 Task: Add a dependency to the task Create a new website for a non-profit organization , the existing task  Implement a new digital asset management (DAM) system for a company in the project AgileEagle
Action: Mouse moved to (486, 365)
Screenshot: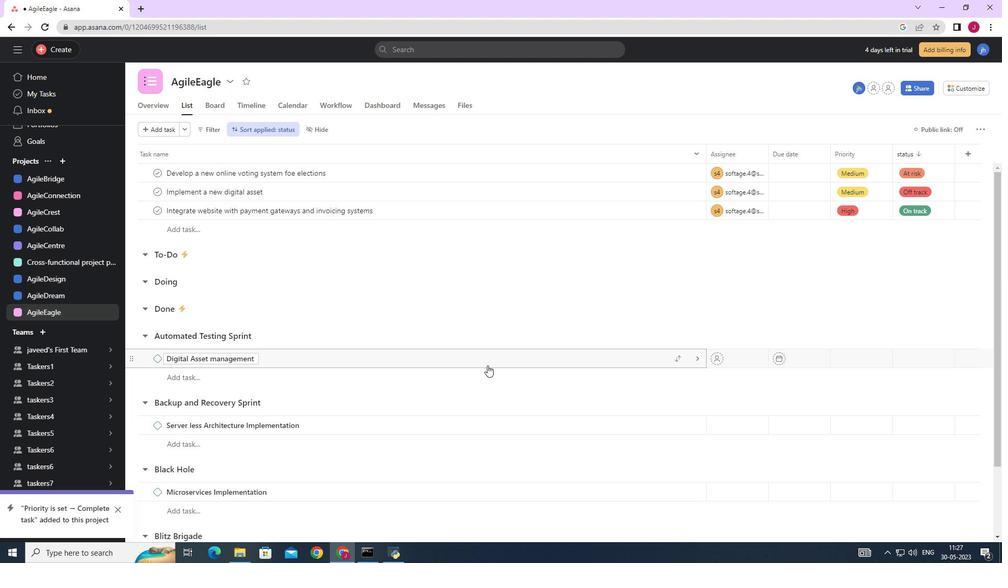 
Action: Mouse scrolled (486, 366) with delta (0, 0)
Screenshot: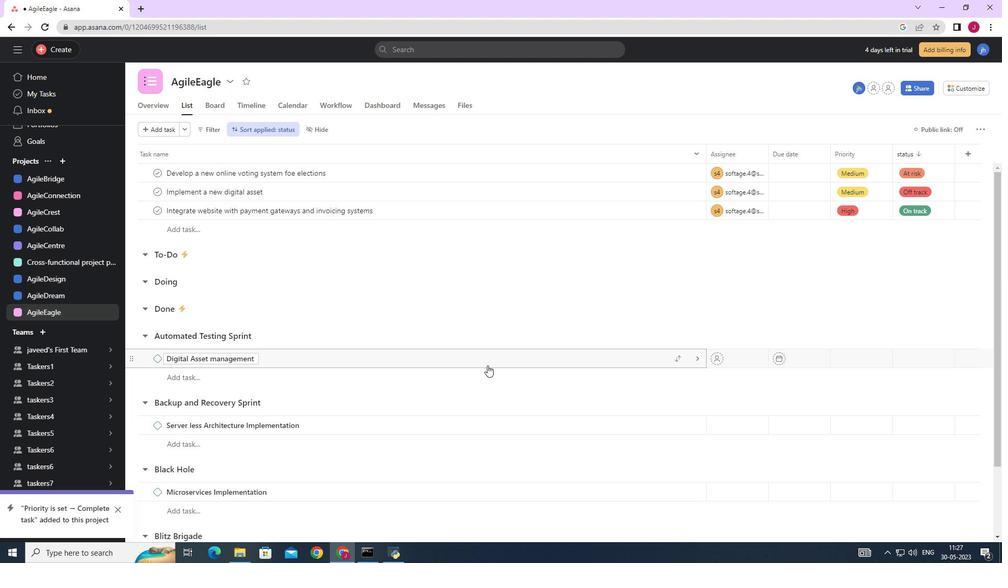
Action: Mouse scrolled (486, 366) with delta (0, 0)
Screenshot: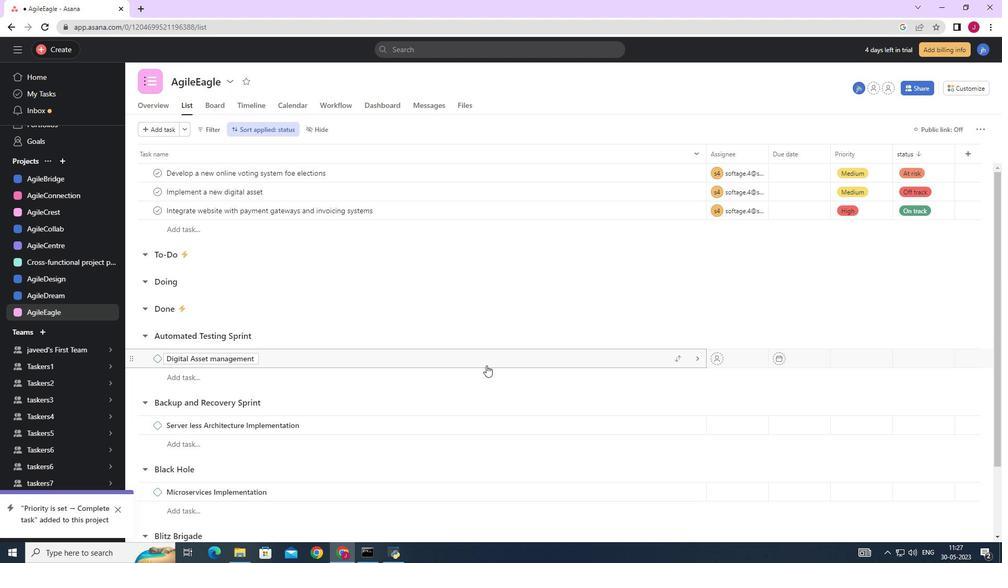 
Action: Mouse moved to (484, 360)
Screenshot: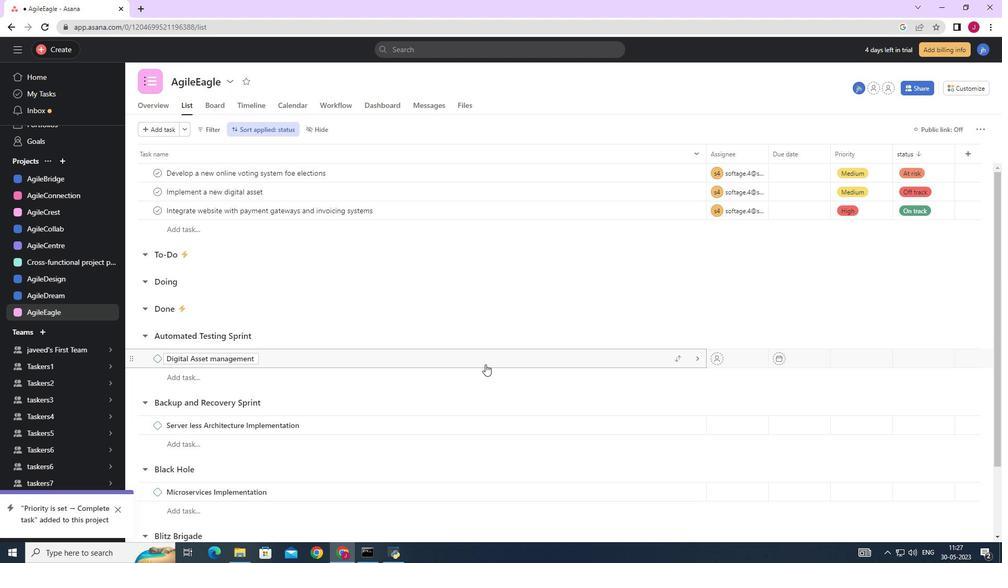 
Action: Mouse scrolled (484, 359) with delta (0, 0)
Screenshot: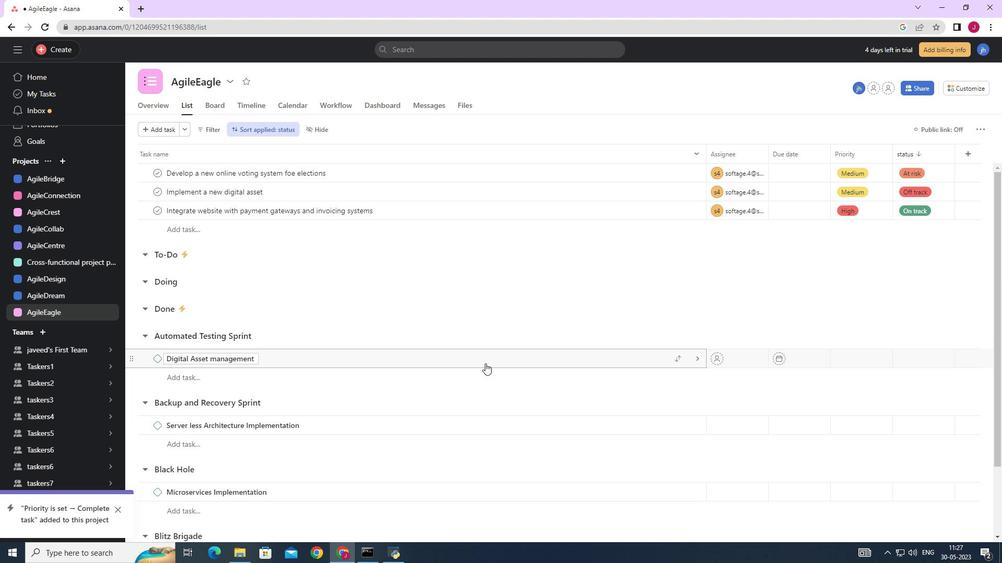 
Action: Mouse scrolled (484, 359) with delta (0, 0)
Screenshot: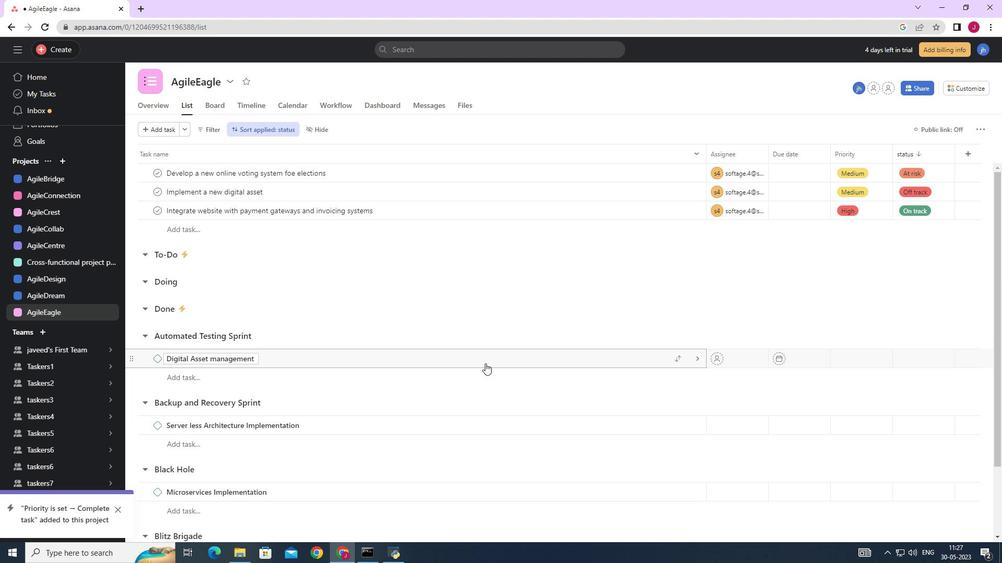
Action: Mouse scrolled (484, 359) with delta (0, 0)
Screenshot: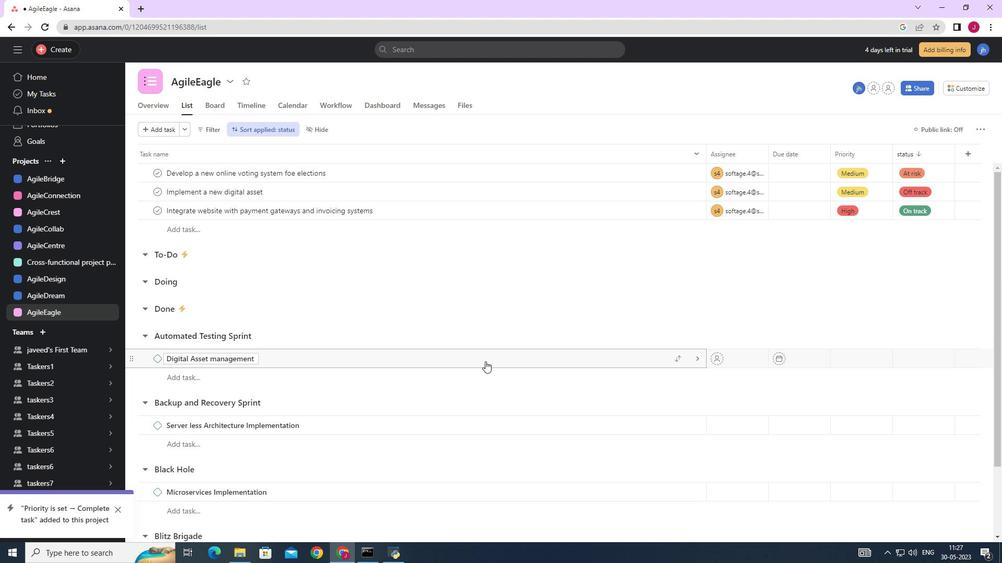 
Action: Mouse scrolled (484, 359) with delta (0, 0)
Screenshot: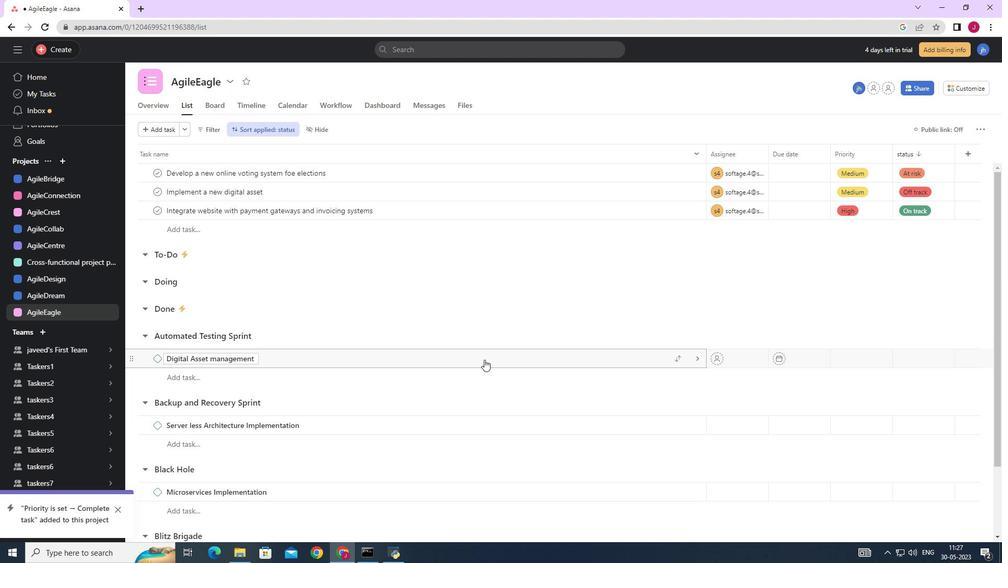 
Action: Mouse scrolled (484, 359) with delta (0, 0)
Screenshot: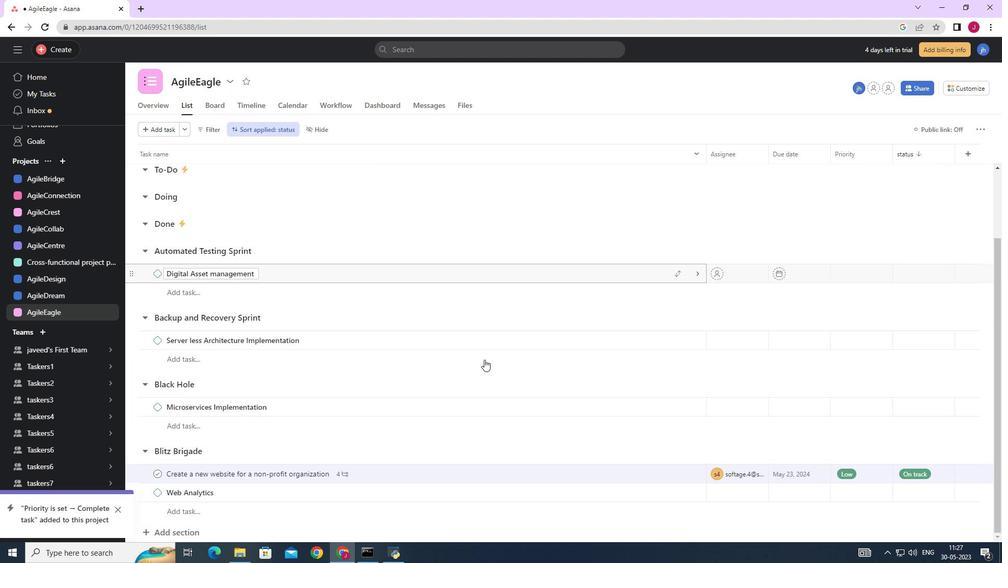 
Action: Mouse scrolled (484, 359) with delta (0, 0)
Screenshot: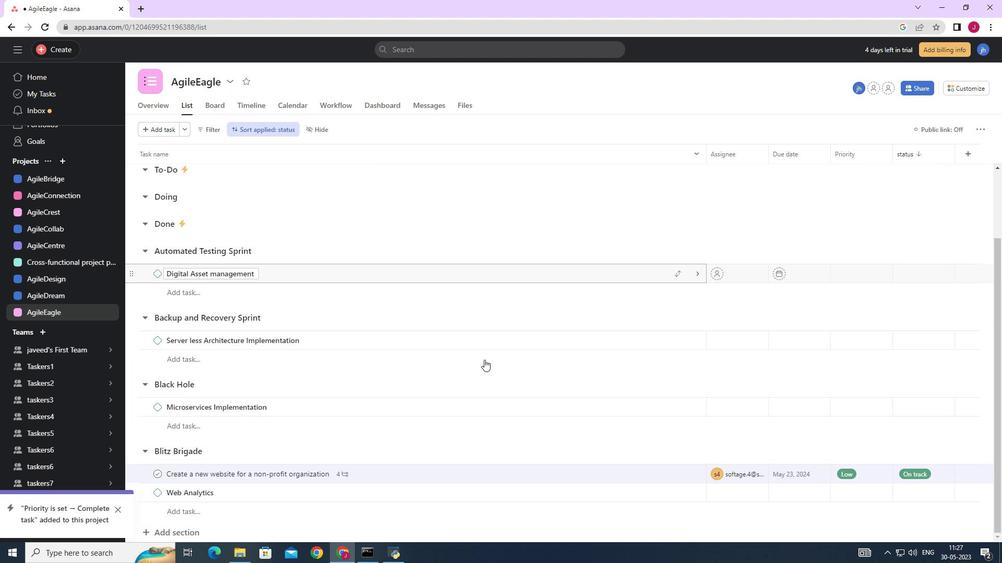 
Action: Mouse scrolled (484, 359) with delta (0, 0)
Screenshot: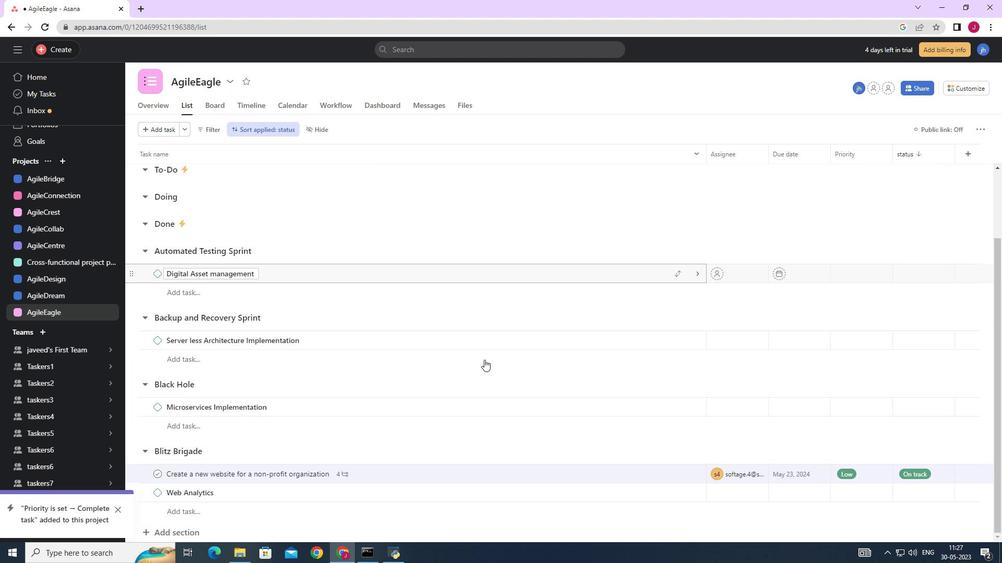 
Action: Mouse scrolled (484, 359) with delta (0, 0)
Screenshot: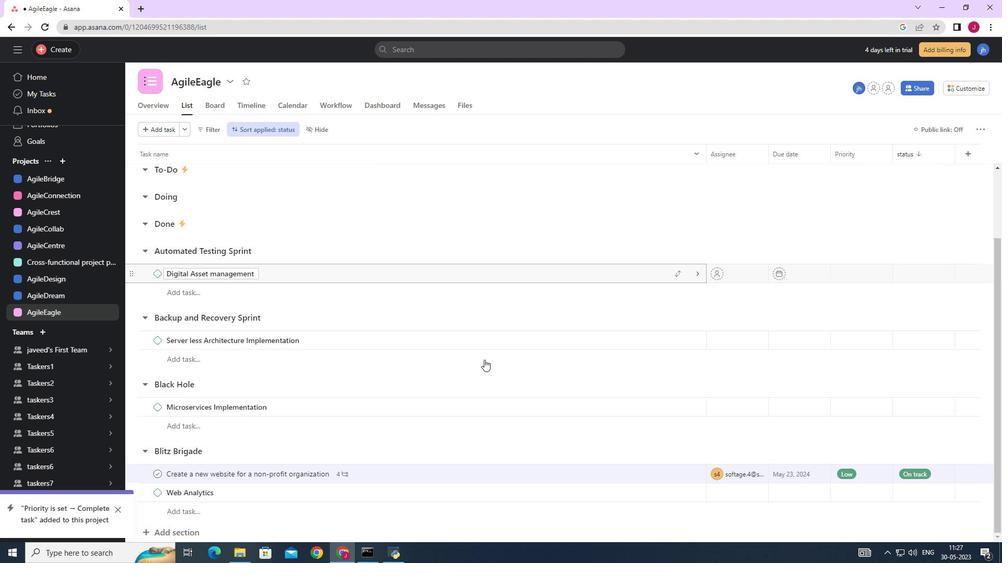 
Action: Mouse scrolled (484, 359) with delta (0, 0)
Screenshot: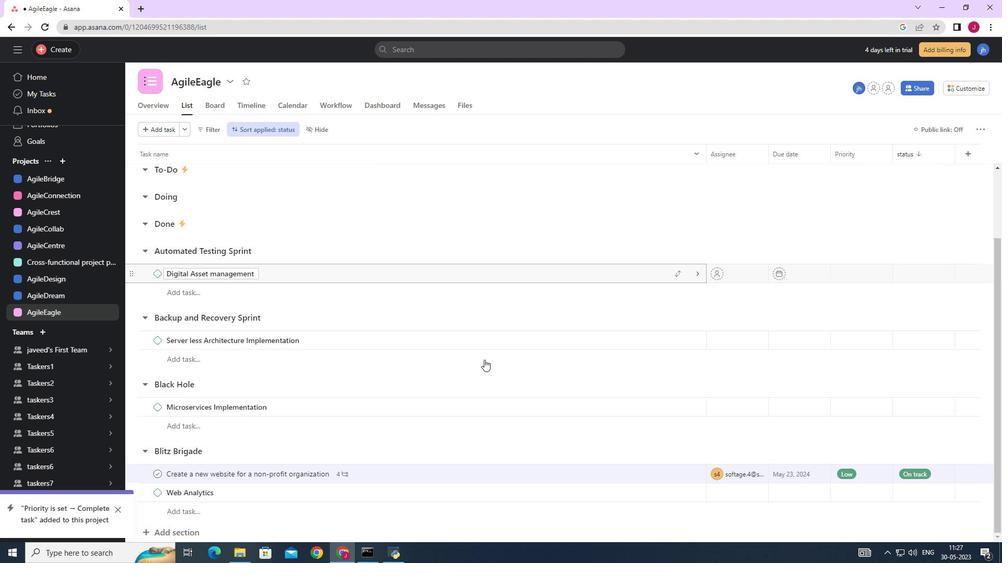 
Action: Mouse moved to (655, 475)
Screenshot: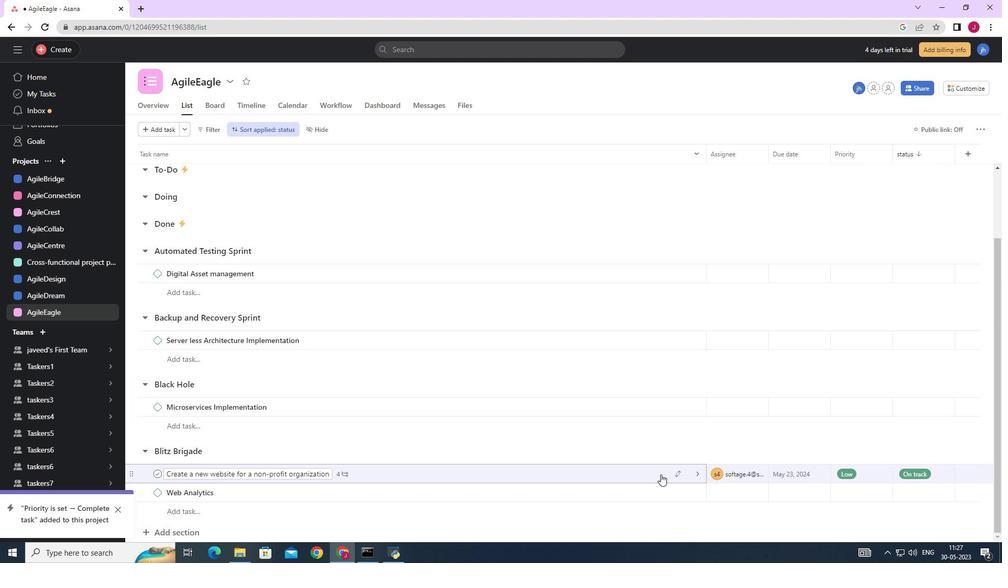 
Action: Mouse pressed left at (655, 475)
Screenshot: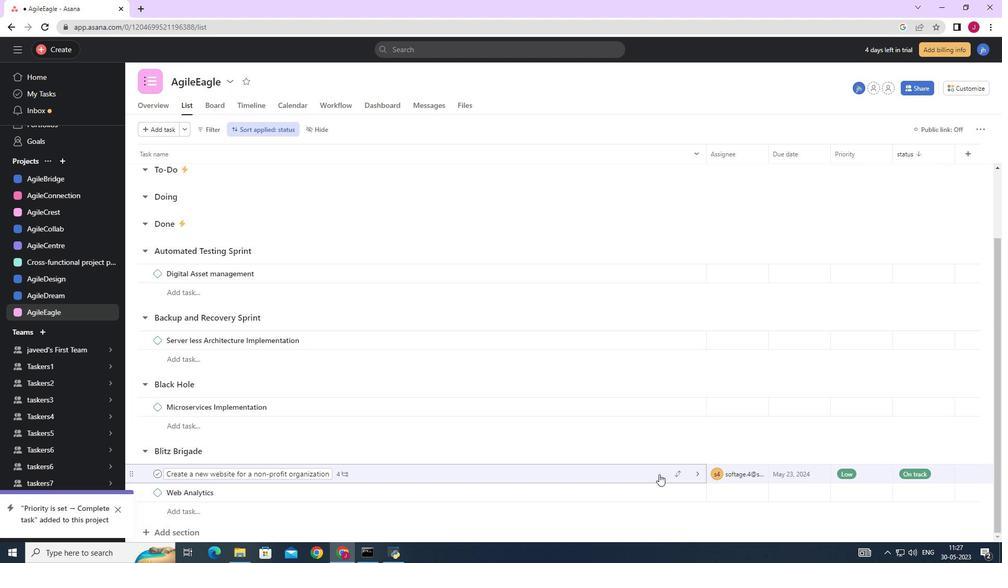 
Action: Mouse moved to (740, 380)
Screenshot: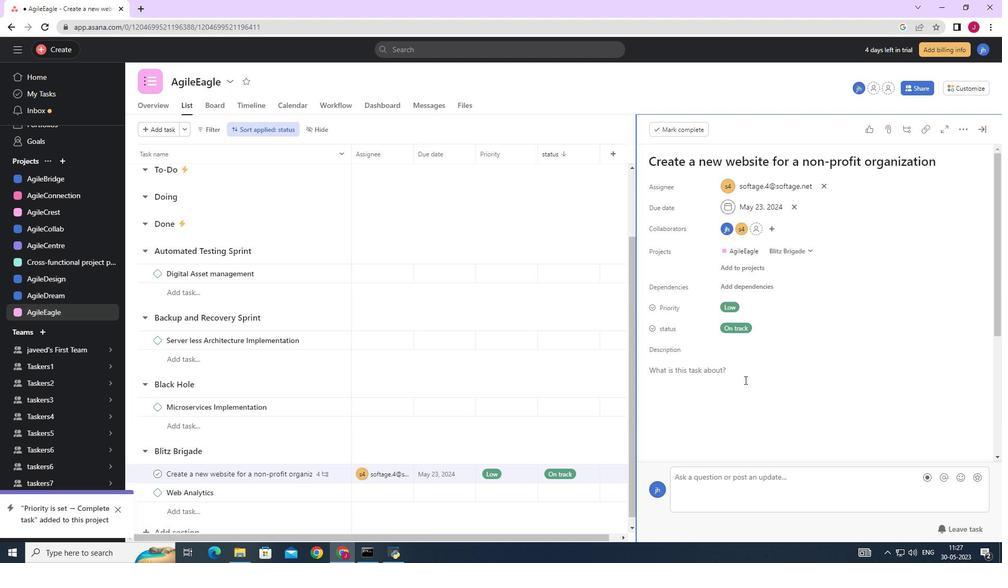 
Action: Mouse scrolled (741, 380) with delta (0, 0)
Screenshot: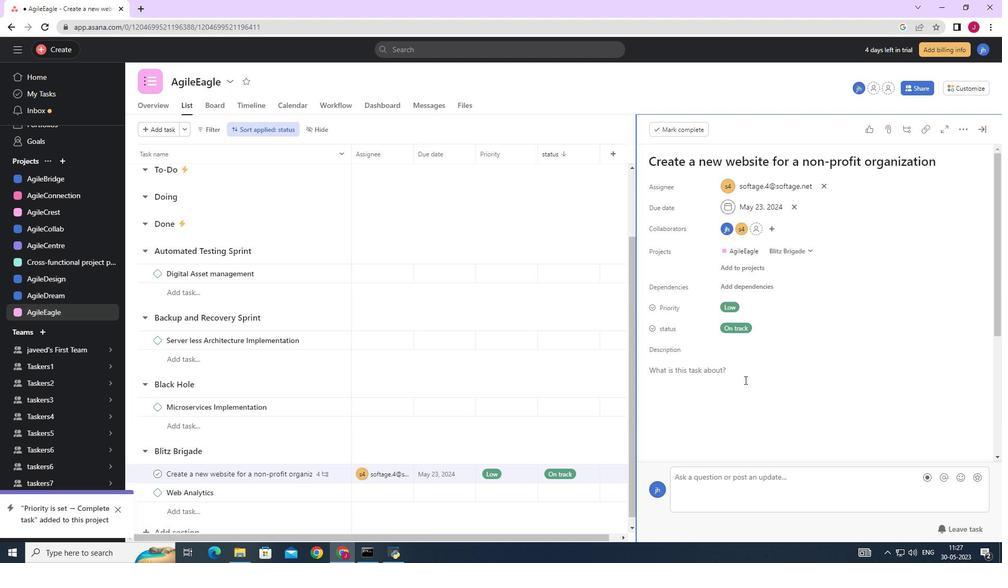 
Action: Mouse scrolled (740, 380) with delta (0, 0)
Screenshot: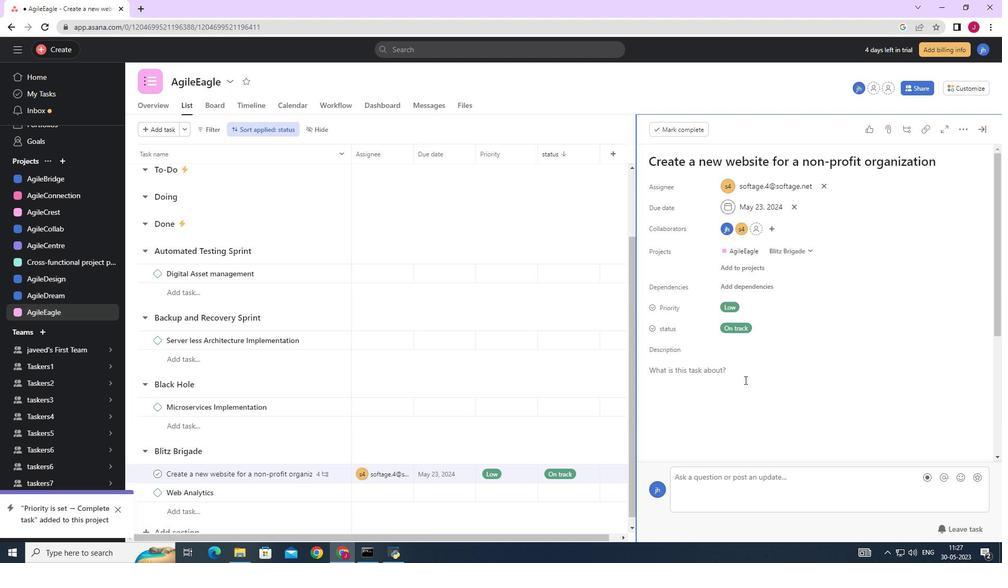 
Action: Mouse moved to (740, 380)
Screenshot: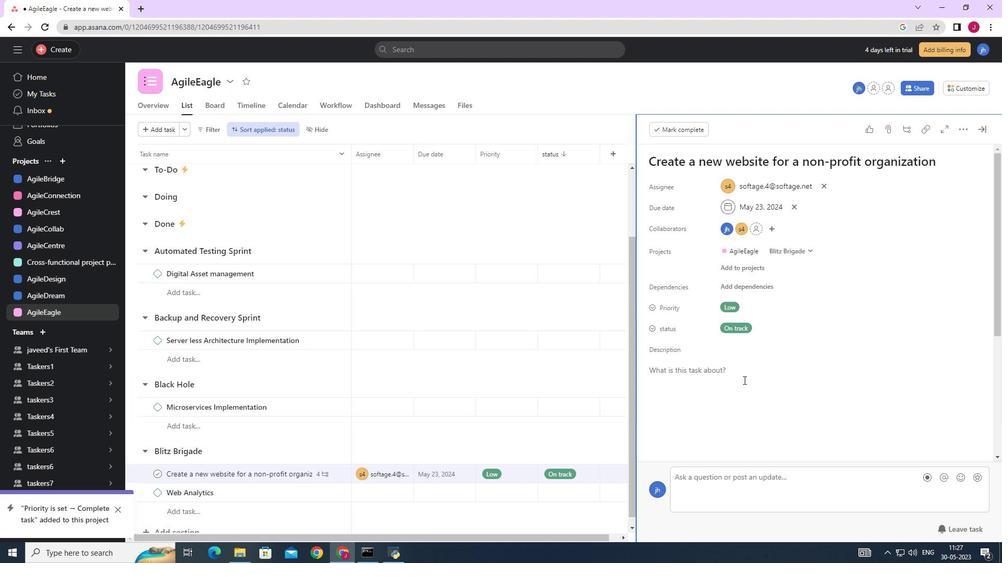 
Action: Mouse scrolled (740, 380) with delta (0, 0)
Screenshot: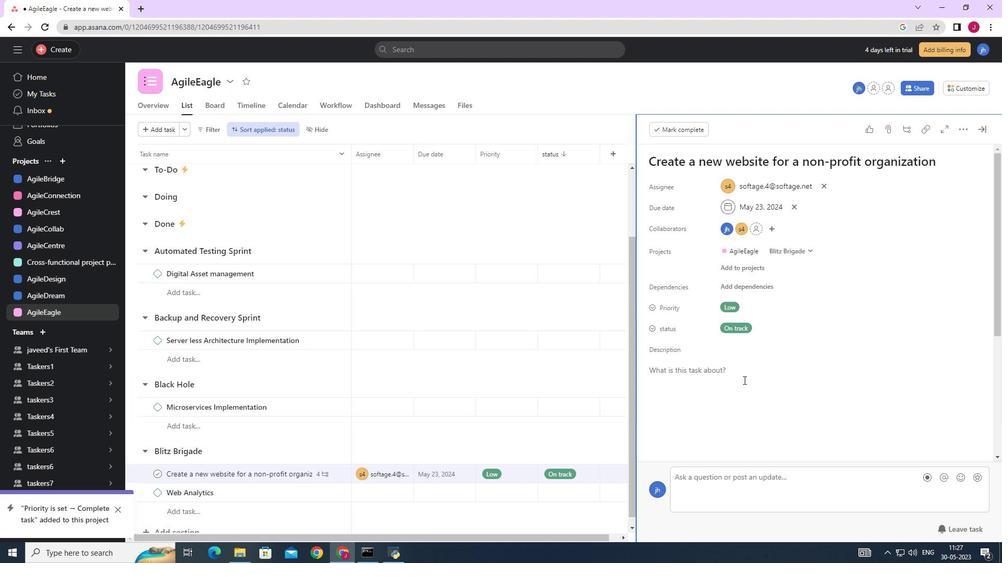 
Action: Mouse scrolled (740, 380) with delta (0, 0)
Screenshot: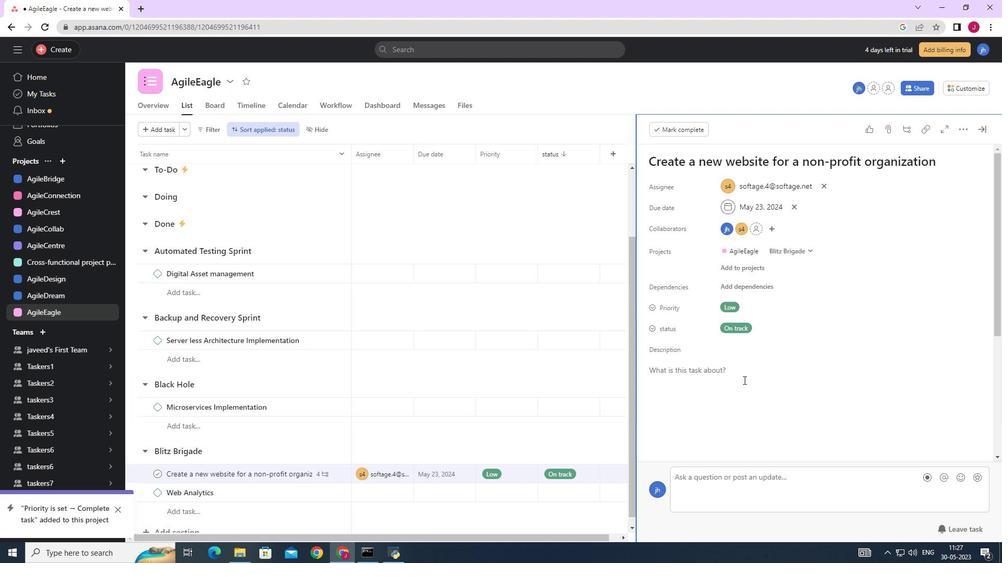 
Action: Mouse moved to (690, 208)
Screenshot: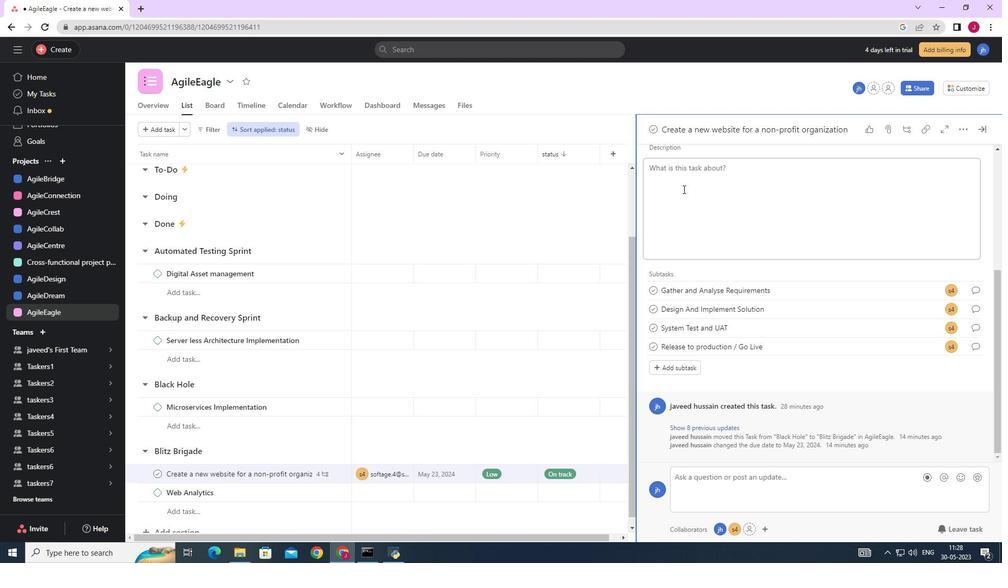 
Action: Mouse scrolled (690, 208) with delta (0, 0)
Screenshot: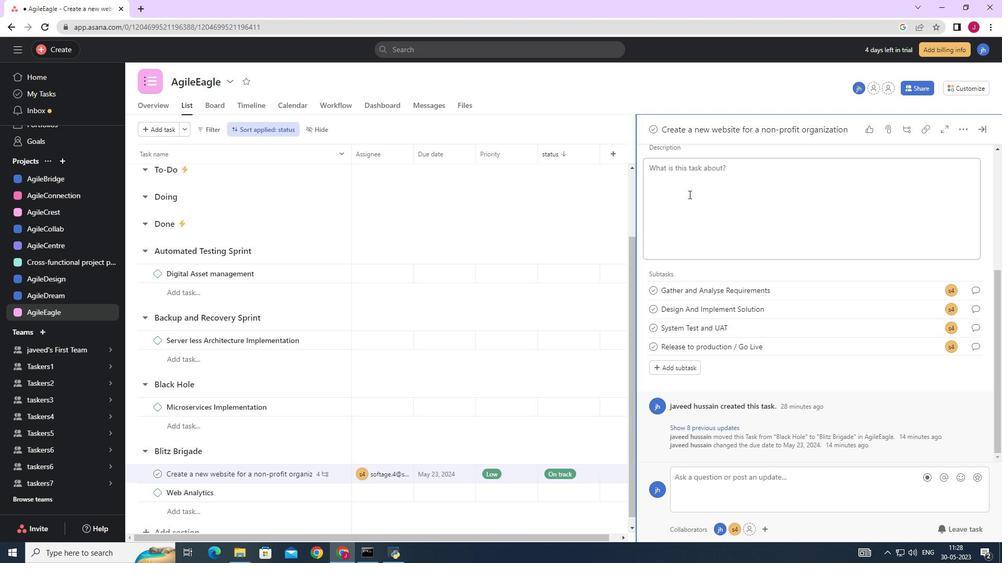 
Action: Mouse scrolled (690, 208) with delta (0, 0)
Screenshot: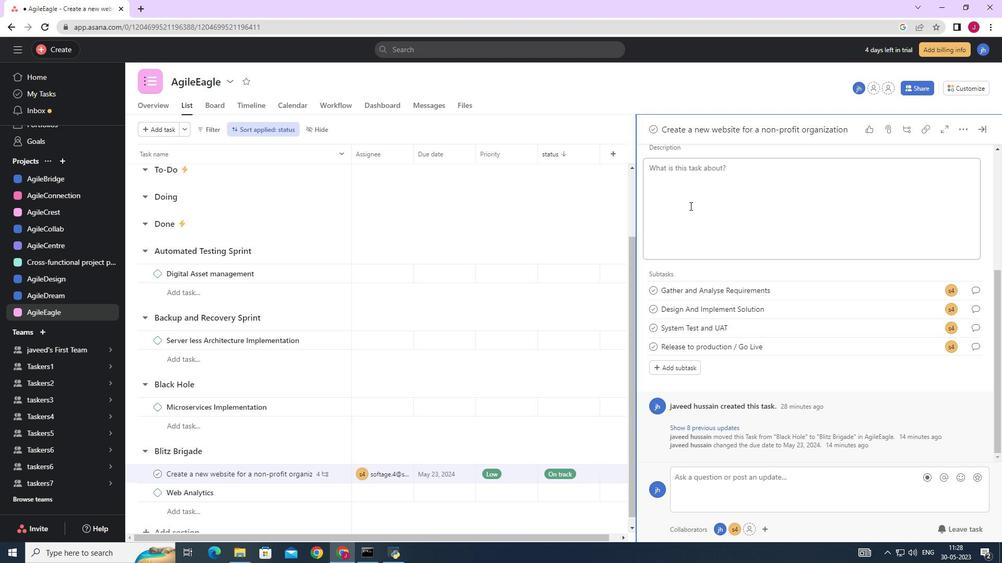 
Action: Mouse scrolled (690, 208) with delta (0, 0)
Screenshot: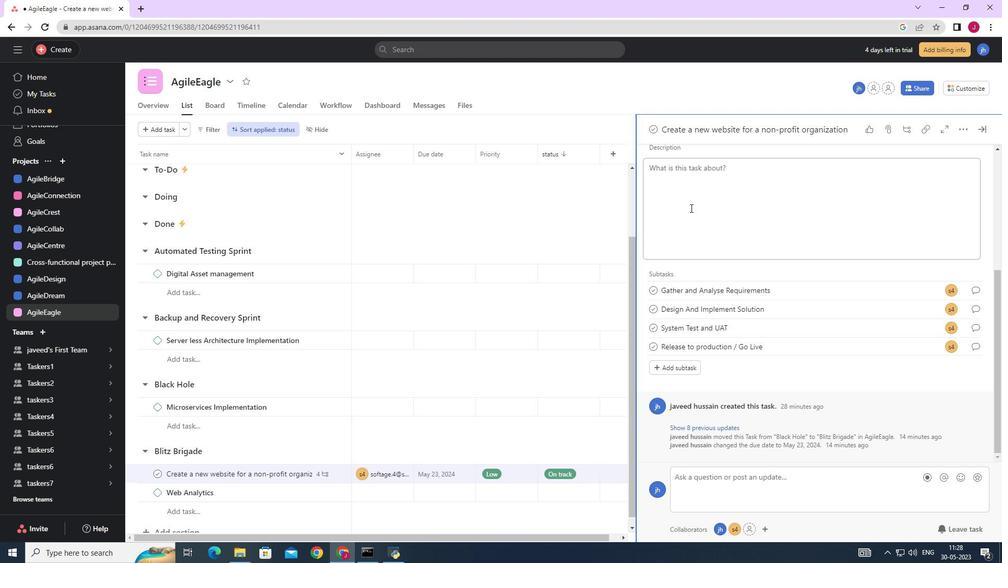 
Action: Mouse moved to (742, 242)
Screenshot: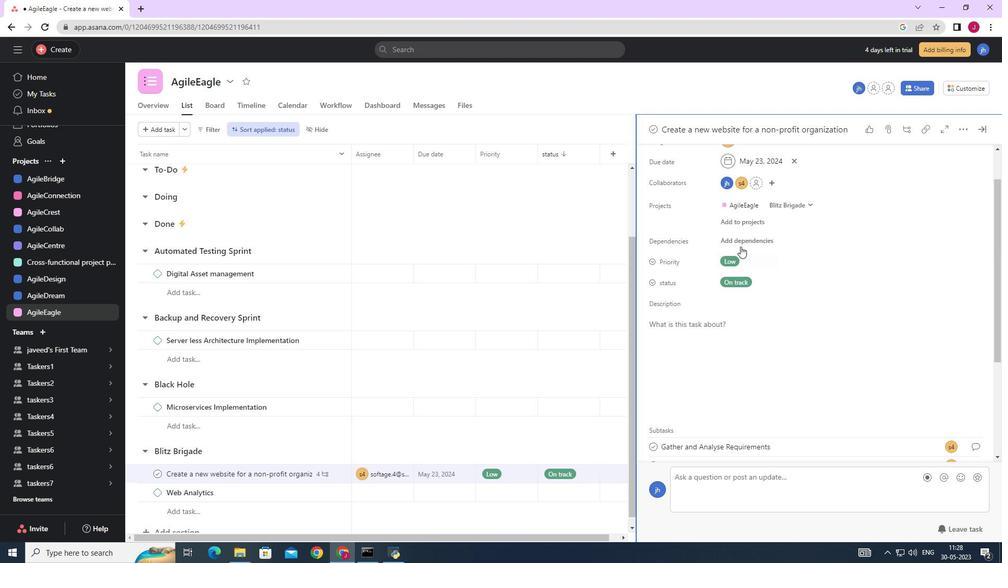 
Action: Mouse pressed left at (742, 242)
Screenshot: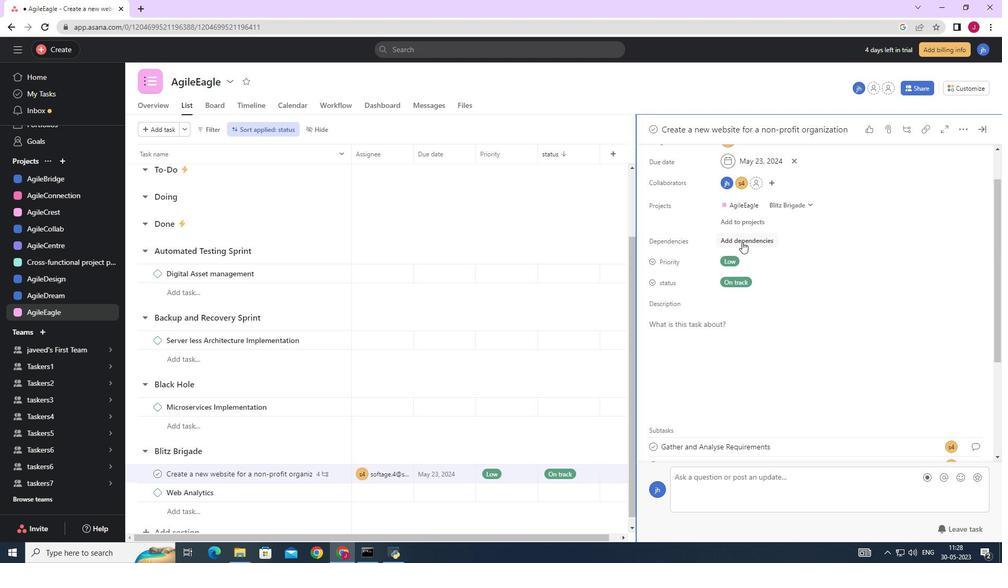 
Action: Mouse moved to (805, 283)
Screenshot: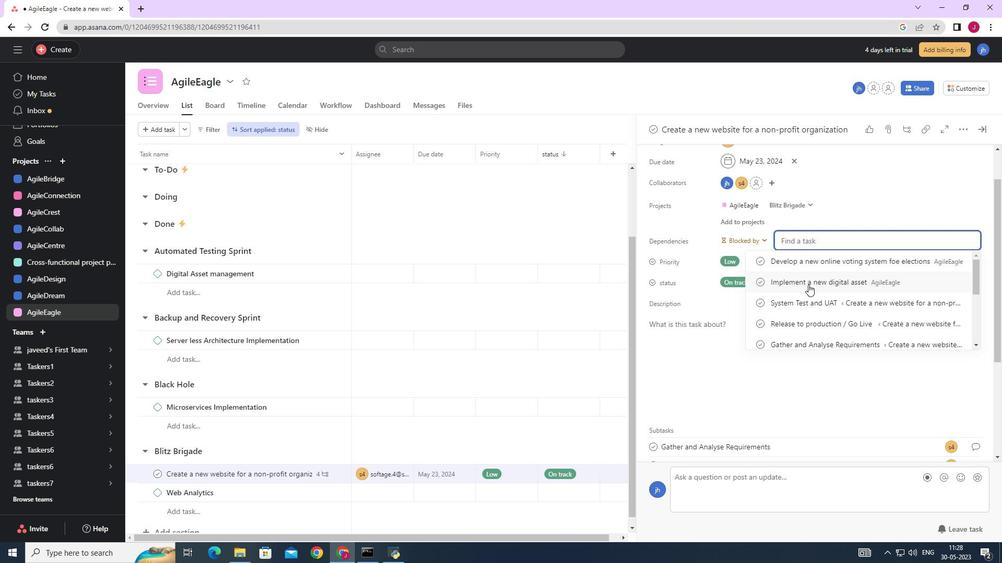 
Action: Mouse pressed left at (805, 283)
Screenshot: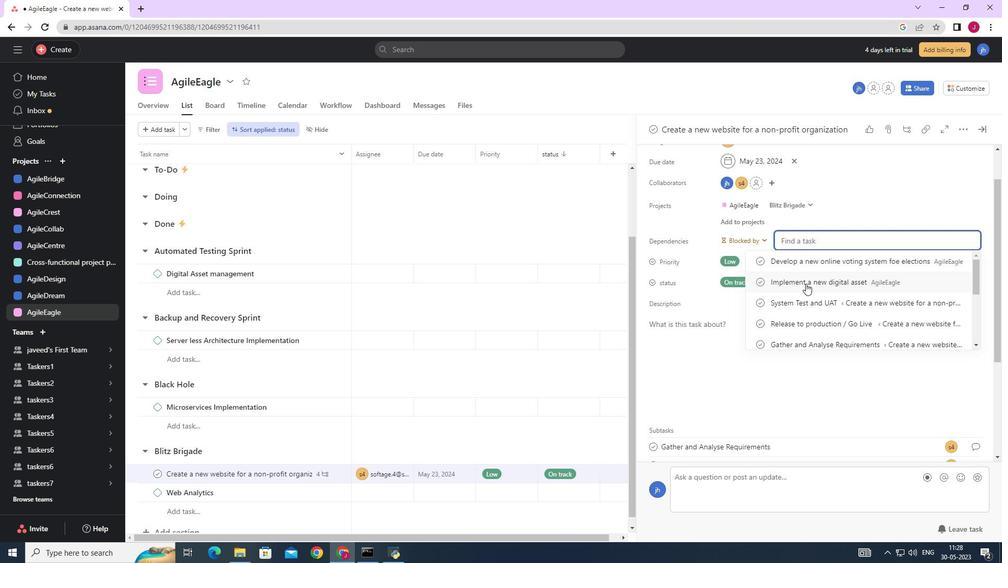
Action: Mouse moved to (982, 128)
Screenshot: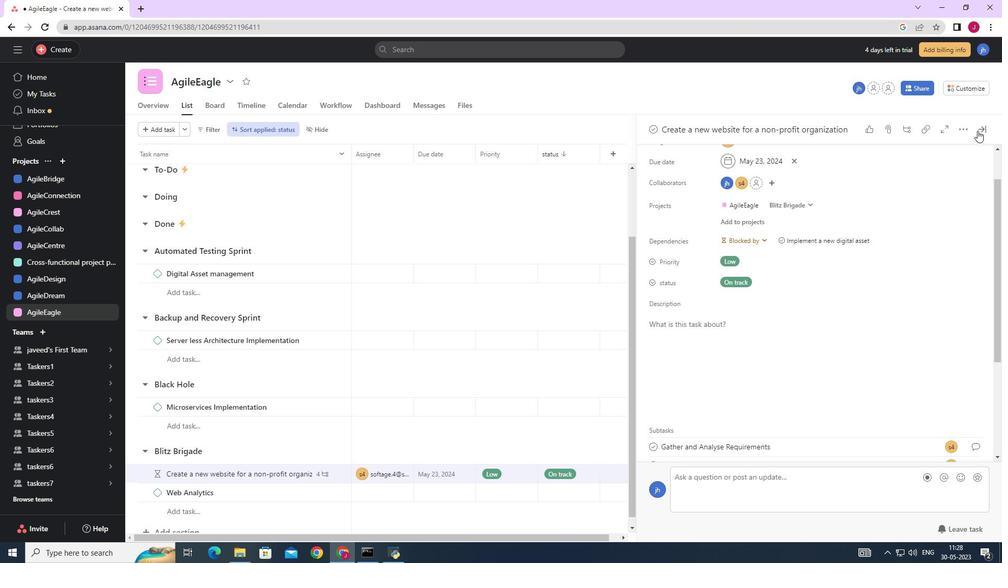
Action: Mouse pressed left at (982, 128)
Screenshot: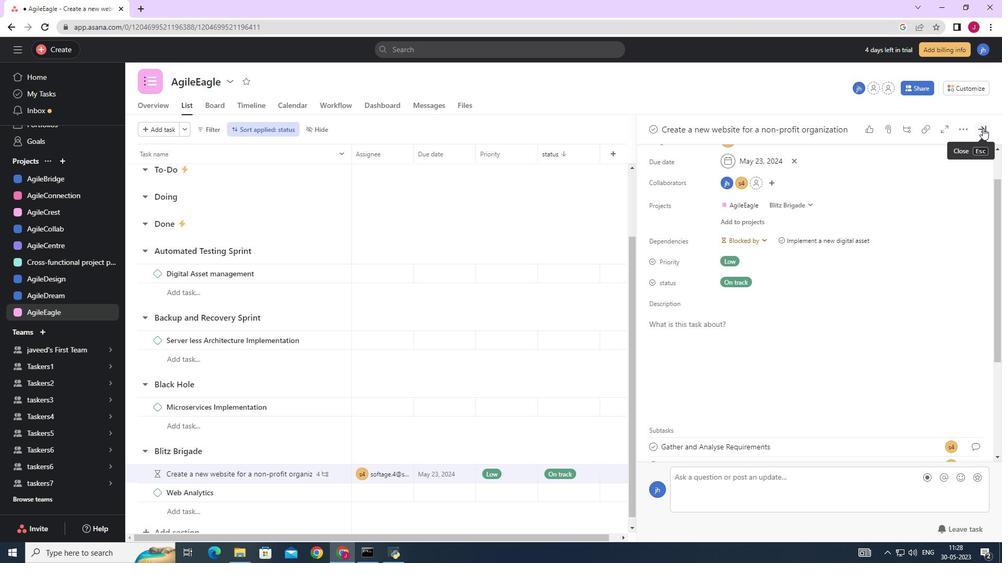 
Action: Mouse moved to (626, 218)
Screenshot: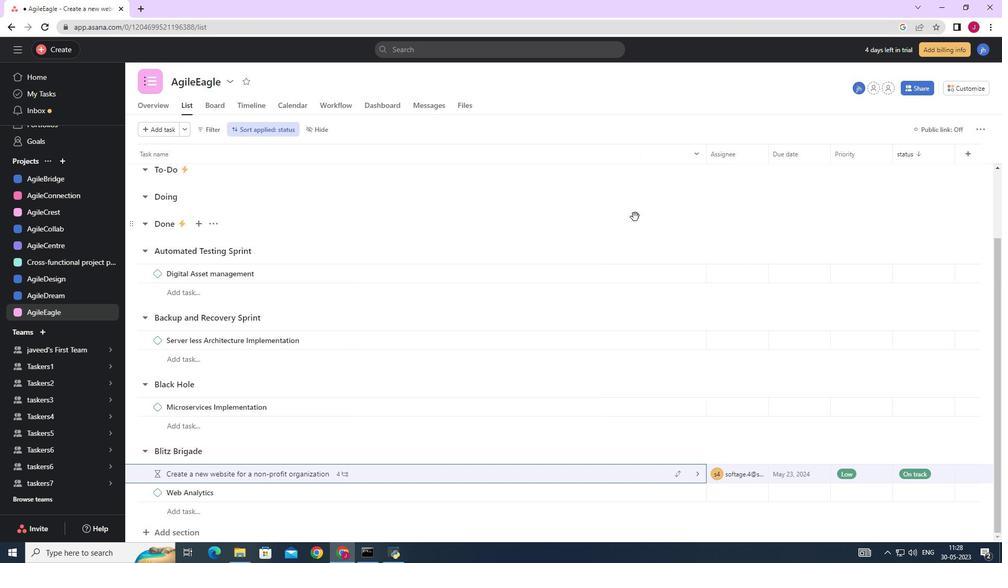 
